 Task: Add Andalou Naturals 1000 Roses Shower Gel to the cart.
Action: Mouse moved to (321, 158)
Screenshot: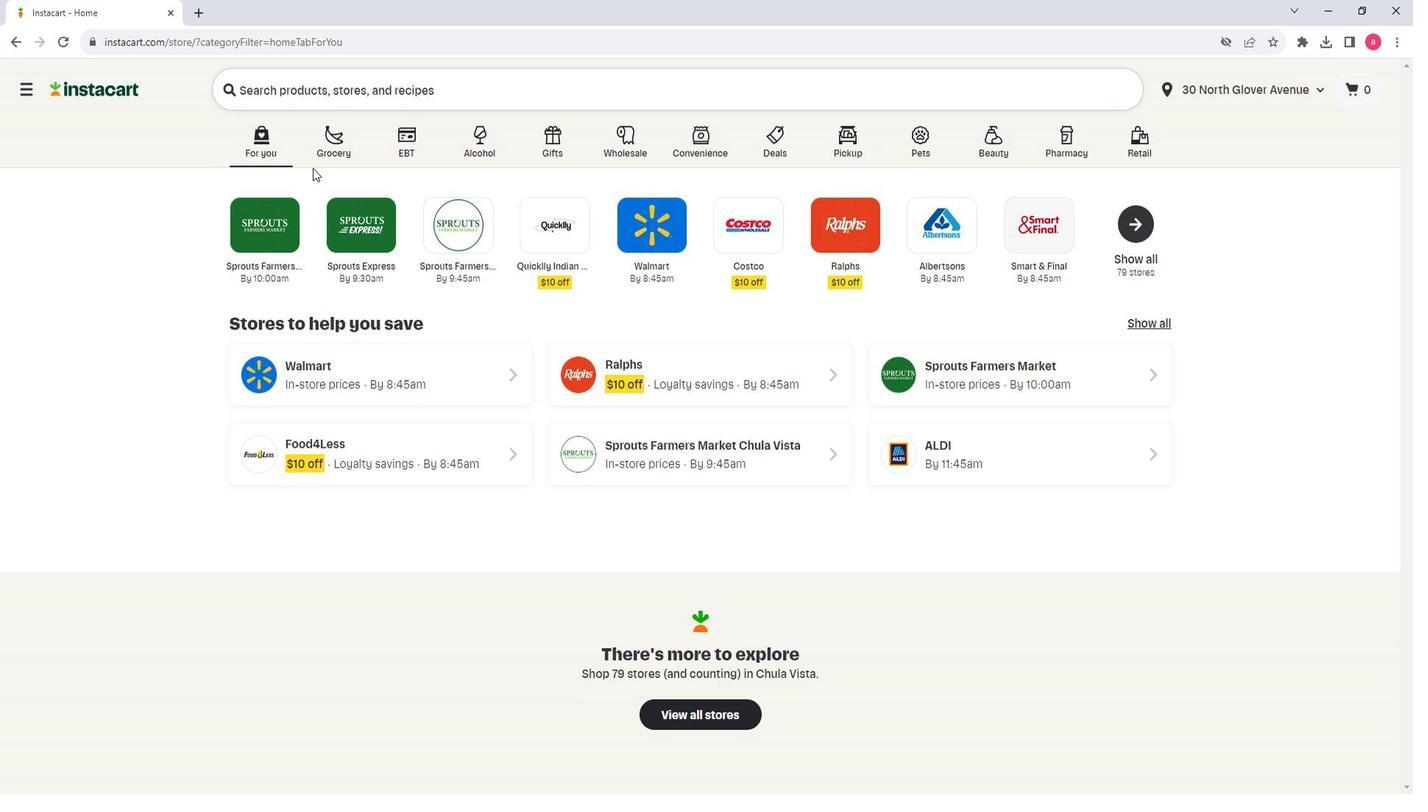 
Action: Mouse pressed left at (321, 158)
Screenshot: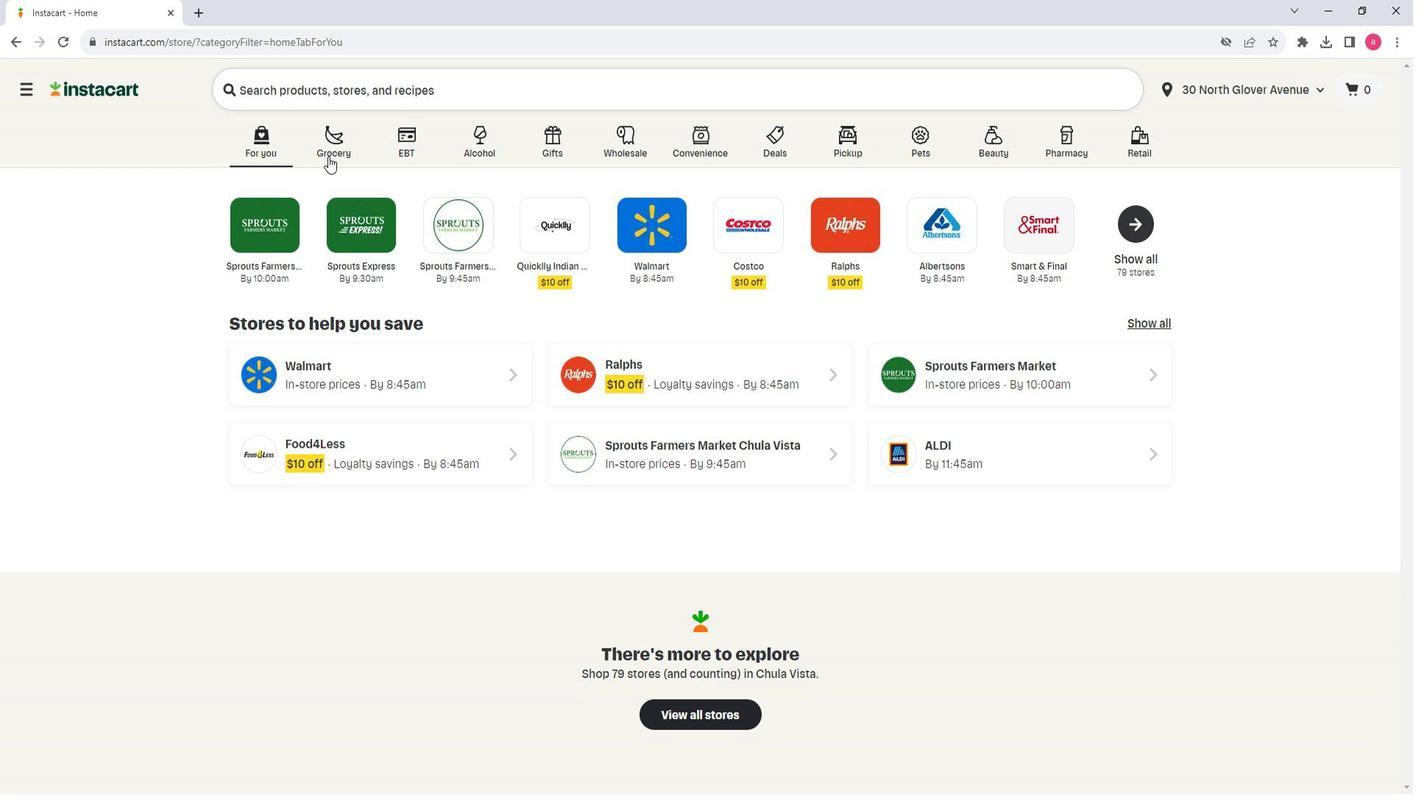 
Action: Mouse moved to (441, 412)
Screenshot: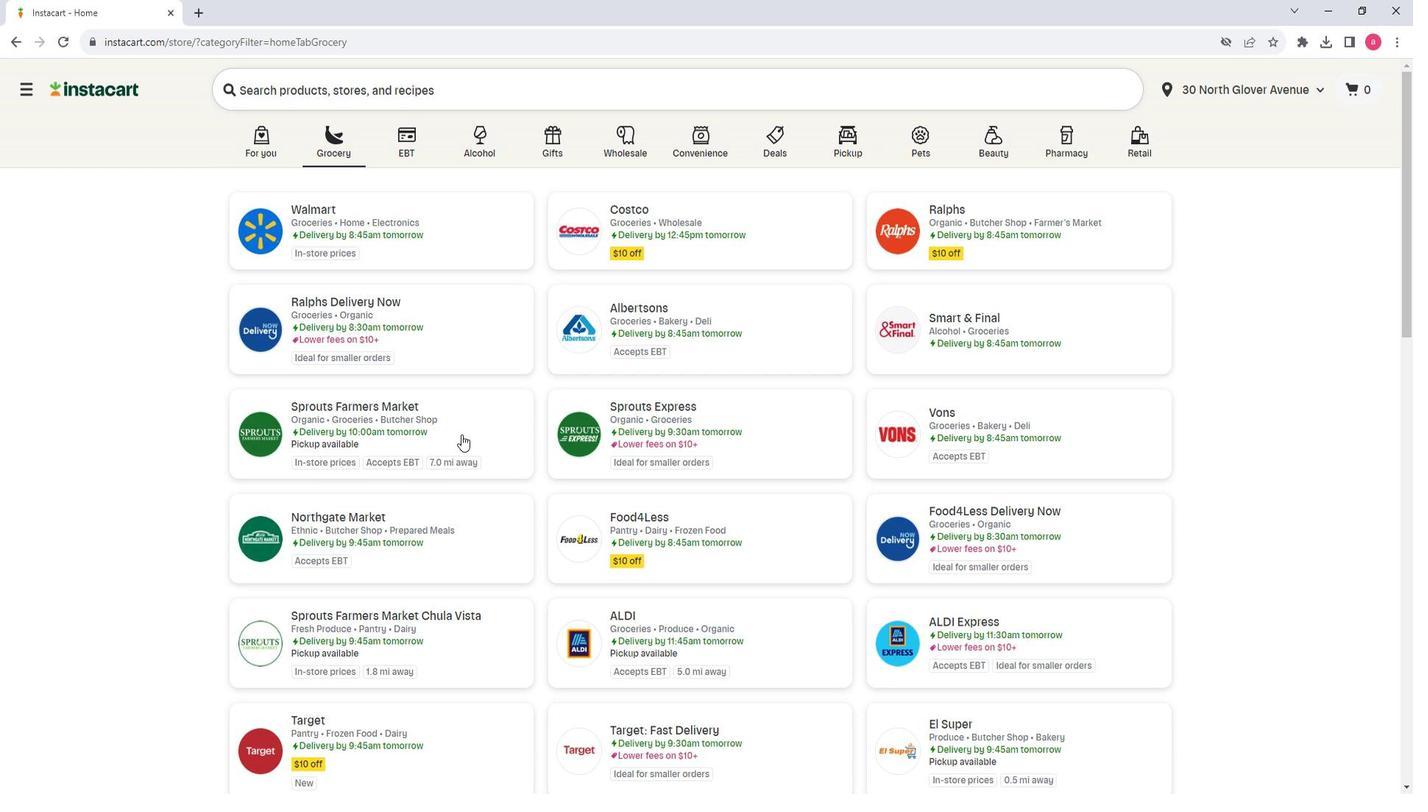 
Action: Mouse pressed left at (441, 412)
Screenshot: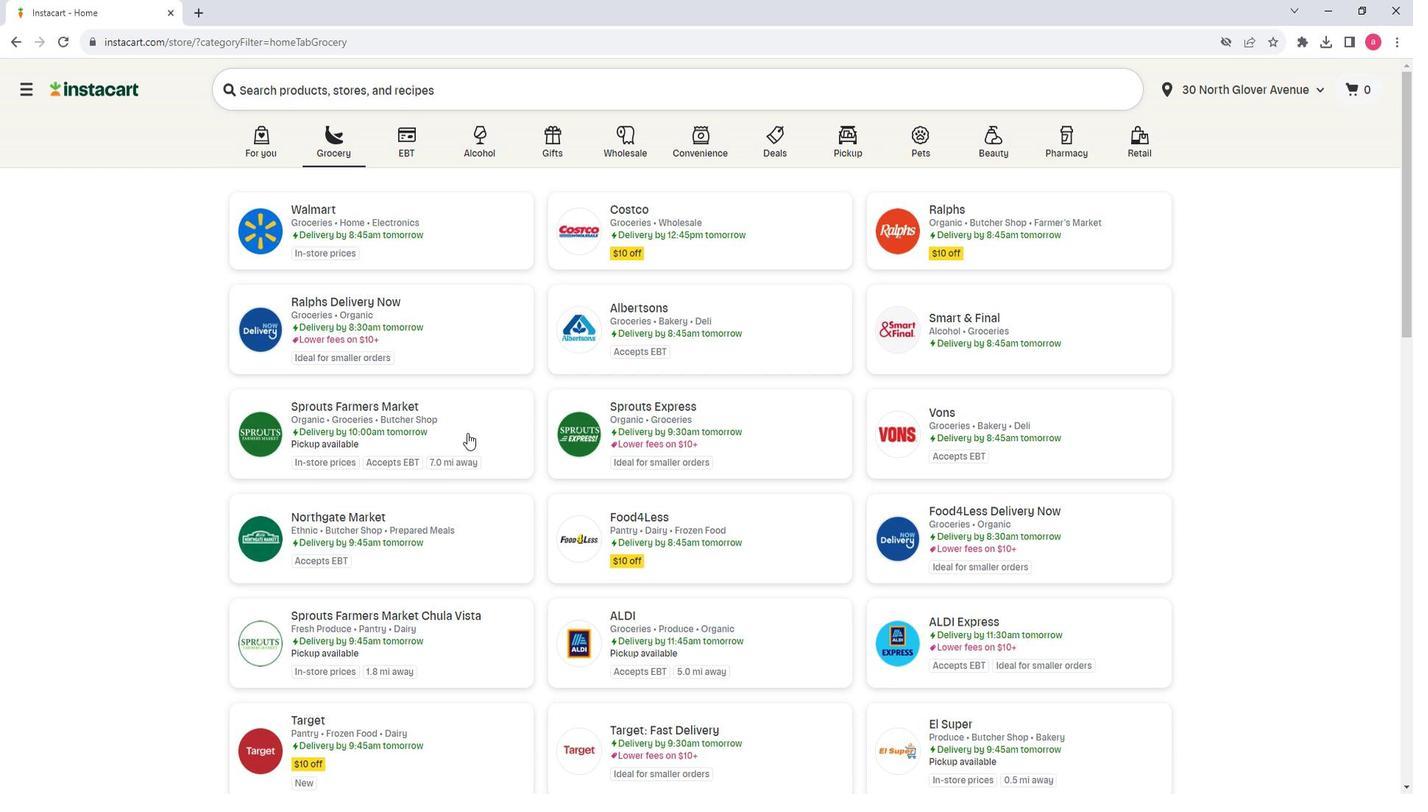
Action: Mouse moved to (147, 496)
Screenshot: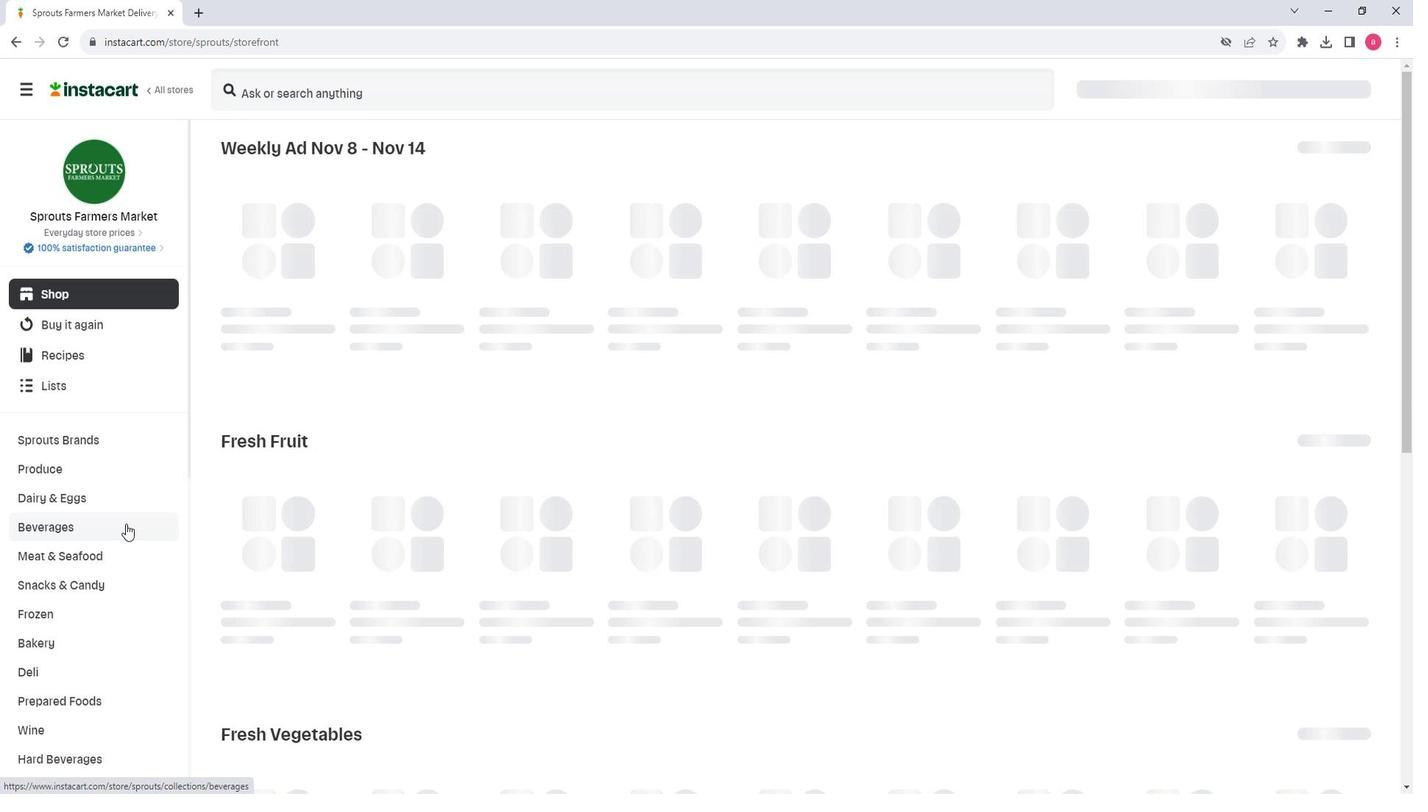 
Action: Mouse scrolled (147, 496) with delta (0, 0)
Screenshot: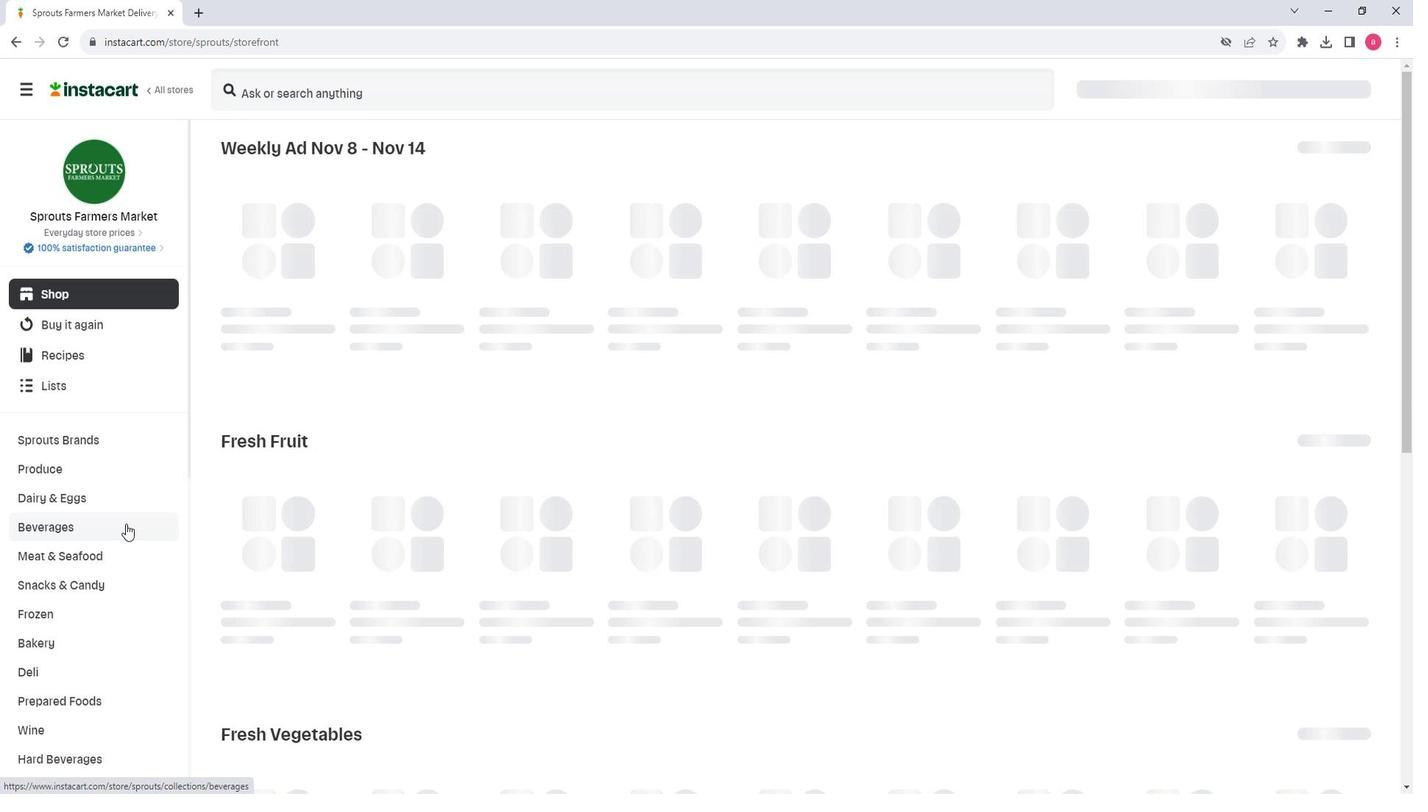 
Action: Mouse moved to (149, 498)
Screenshot: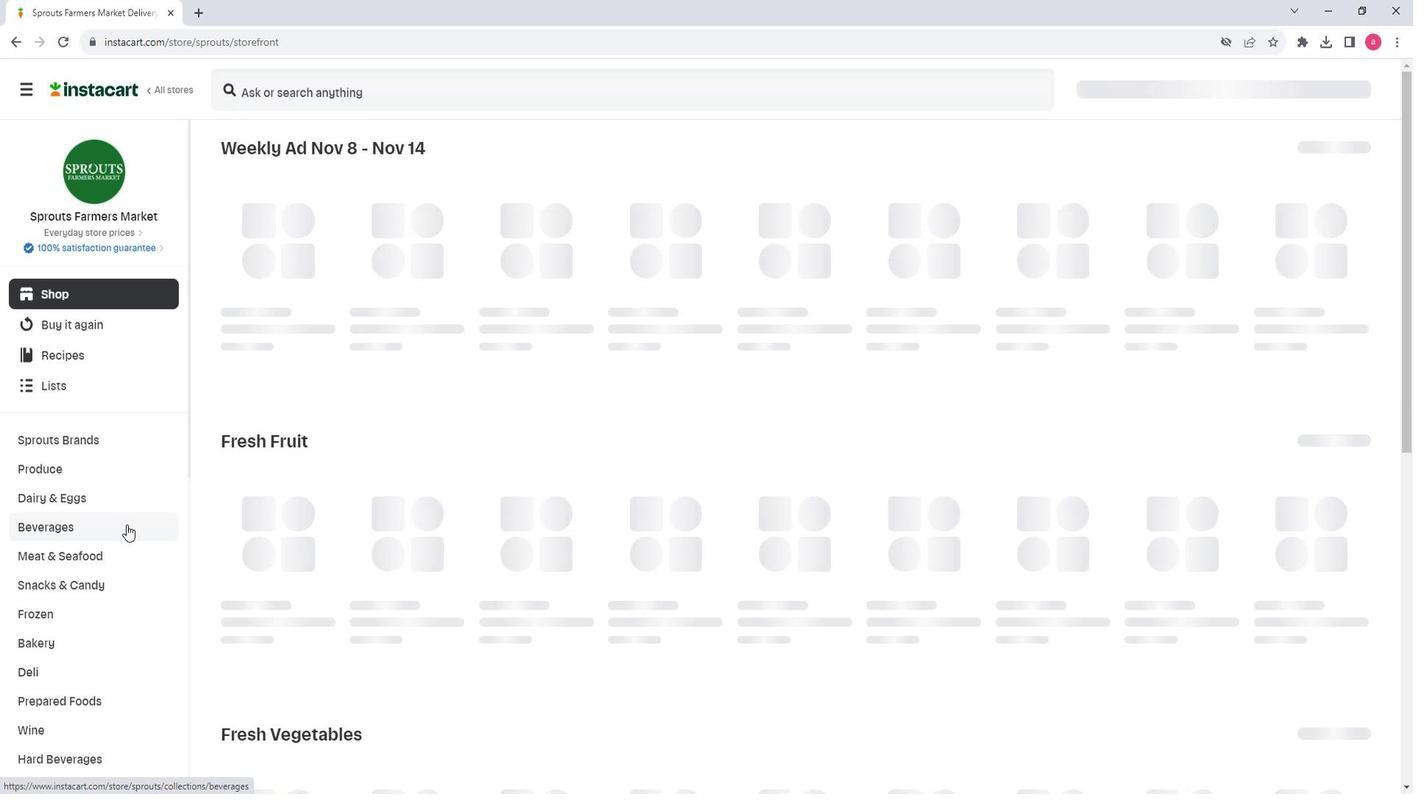 
Action: Mouse scrolled (149, 497) with delta (0, 0)
Screenshot: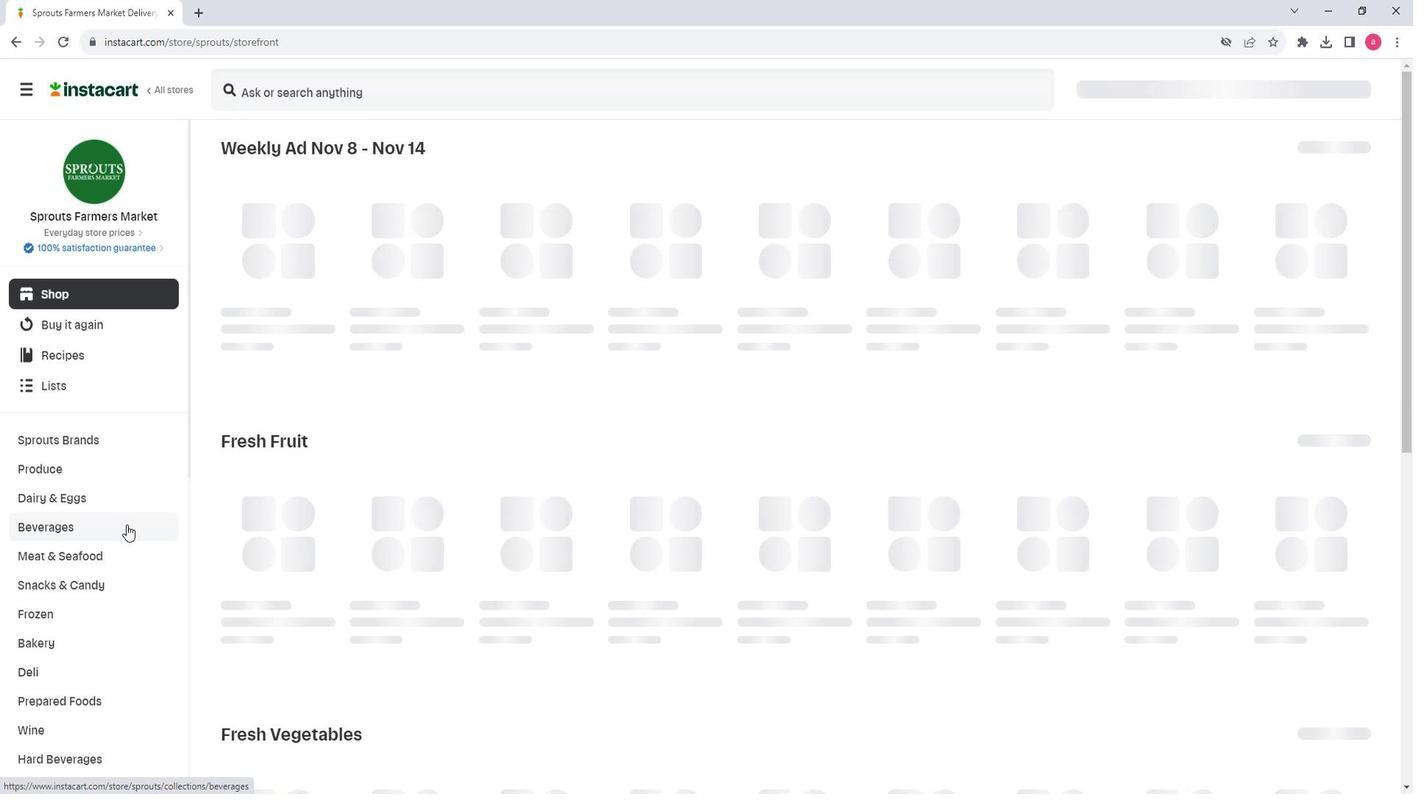 
Action: Mouse moved to (150, 501)
Screenshot: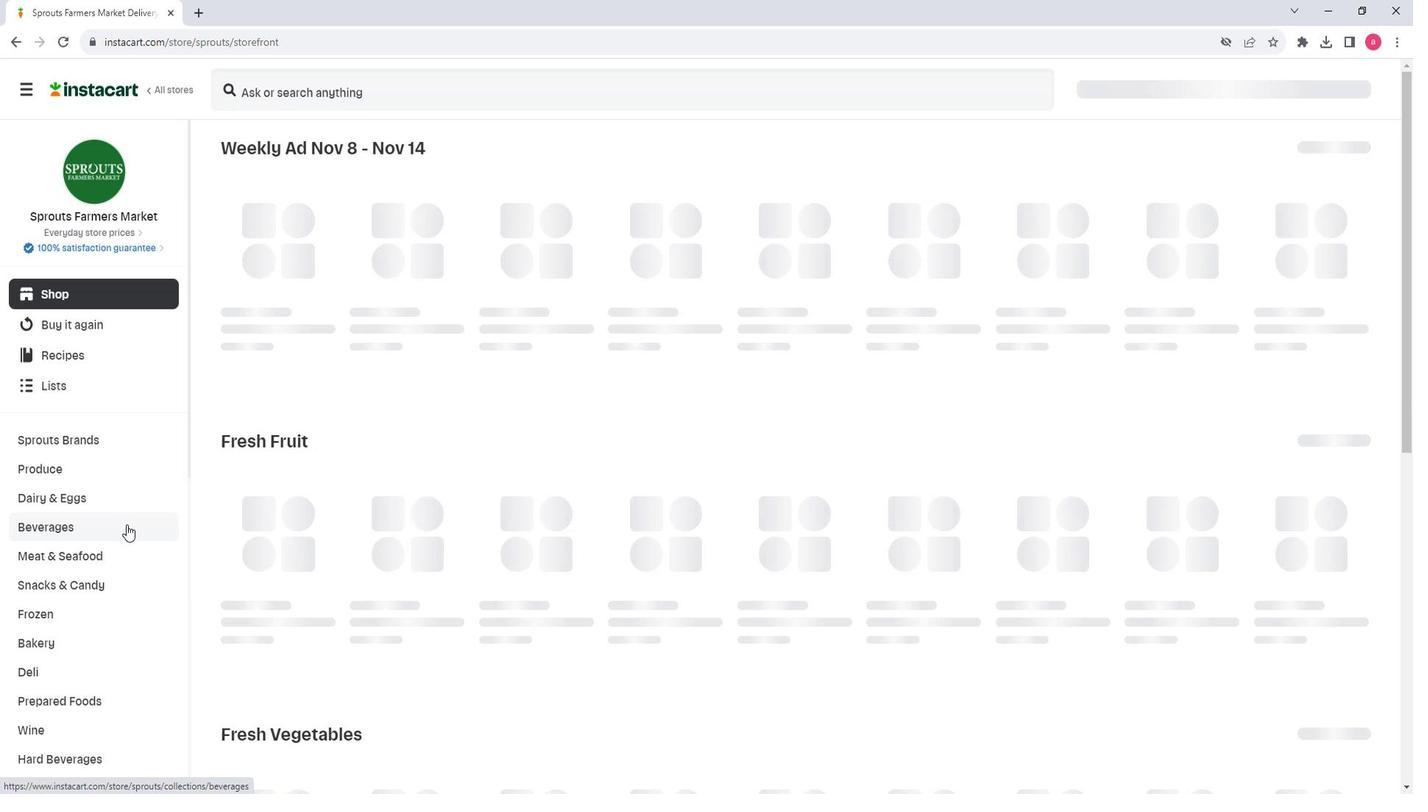 
Action: Mouse scrolled (150, 500) with delta (0, 0)
Screenshot: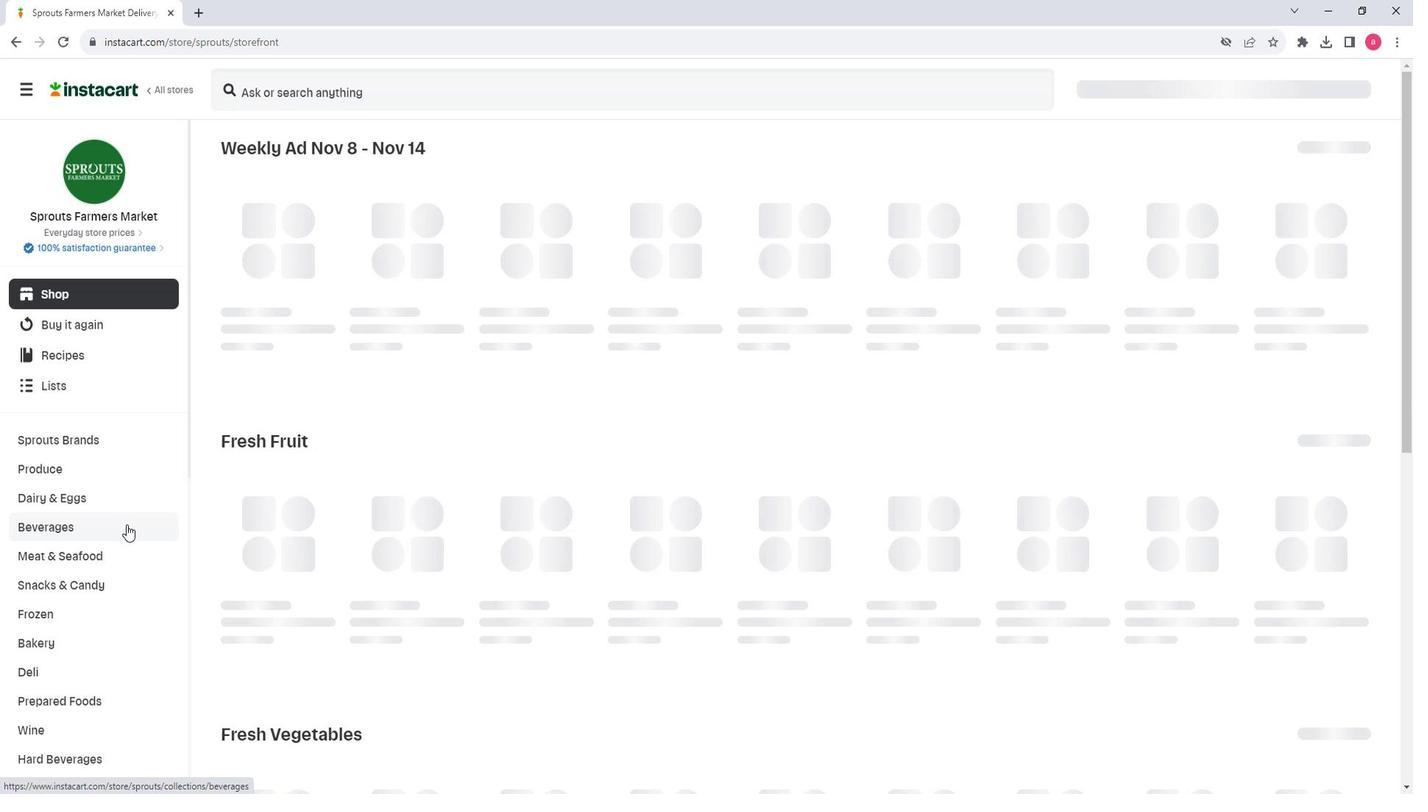 
Action: Mouse moved to (150, 501)
Screenshot: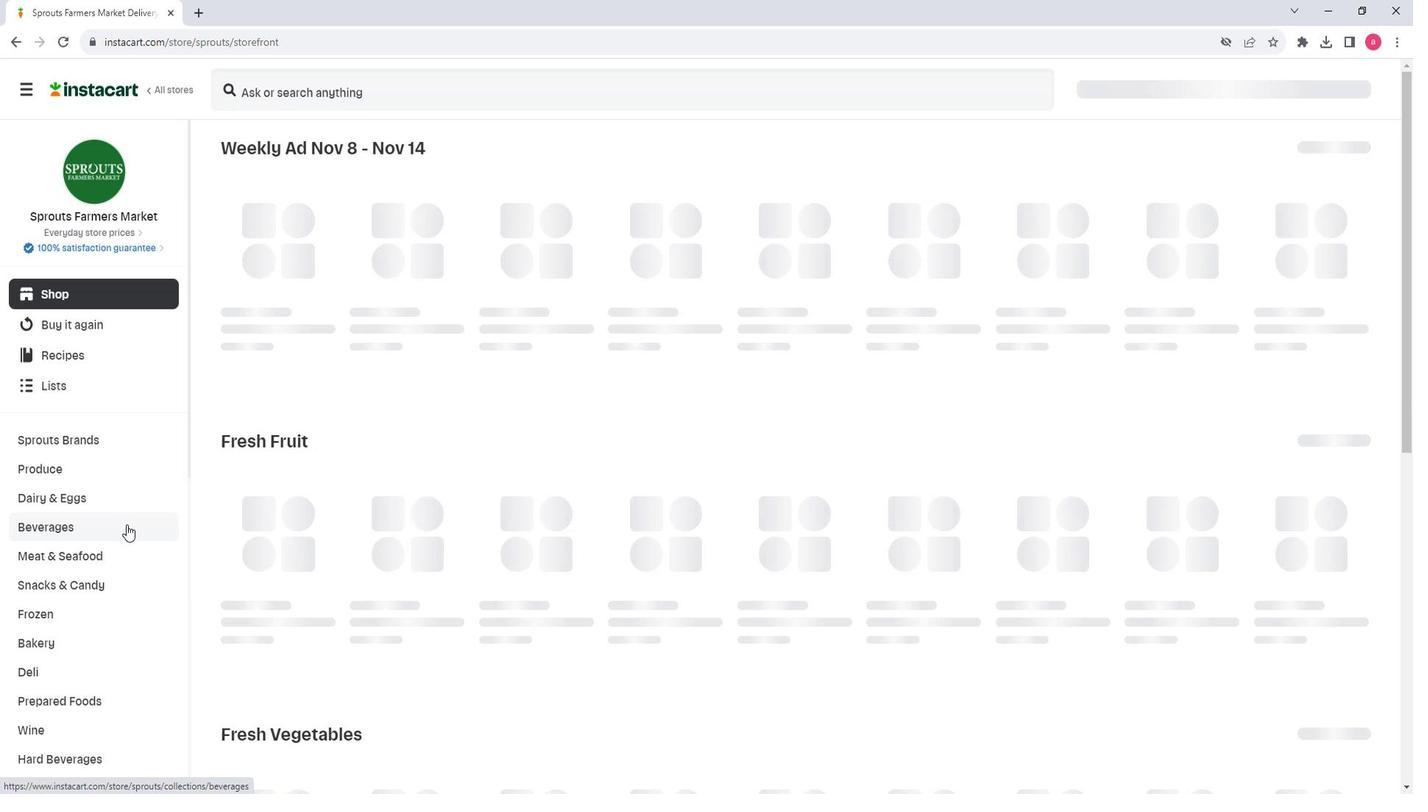 
Action: Mouse scrolled (150, 501) with delta (0, 0)
Screenshot: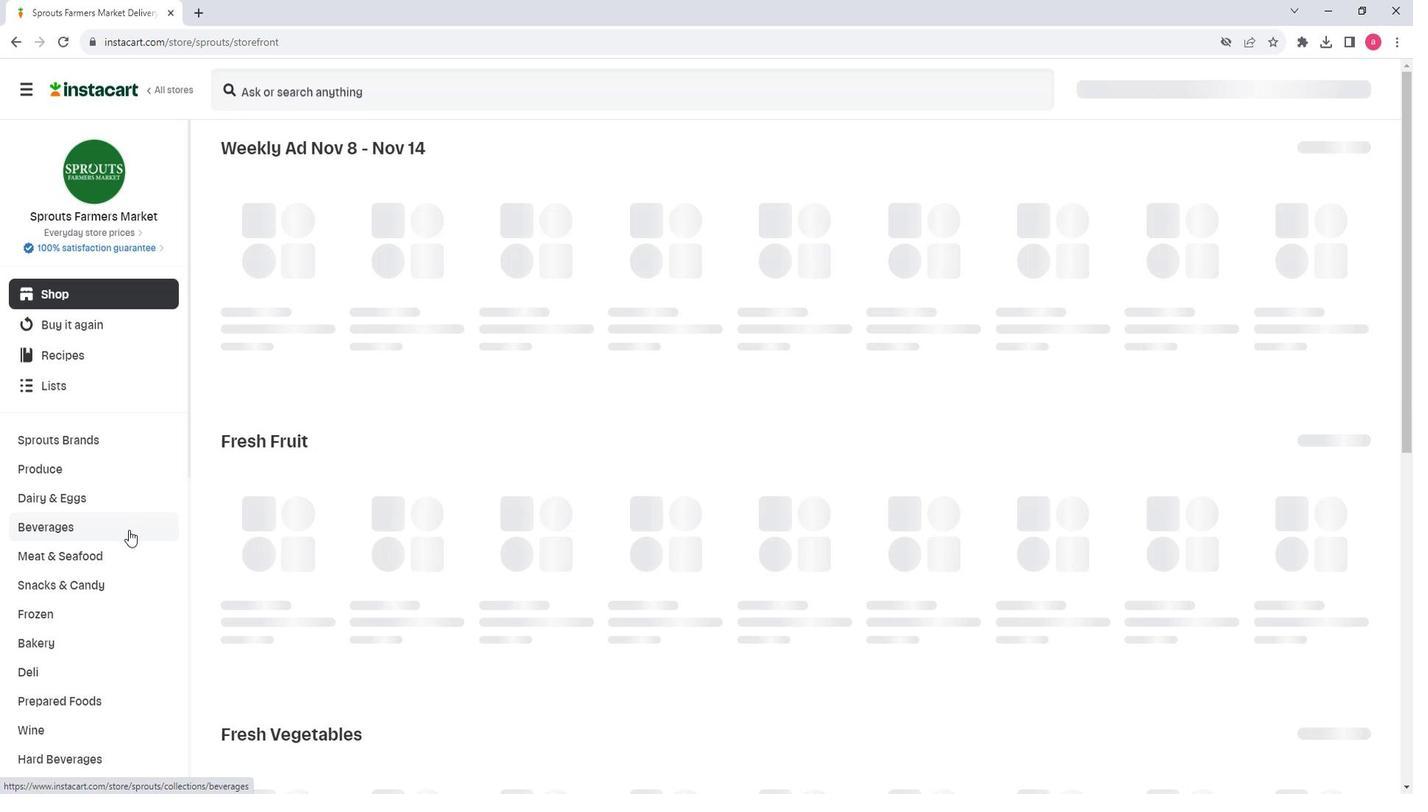
Action: Mouse scrolled (150, 501) with delta (0, 0)
Screenshot: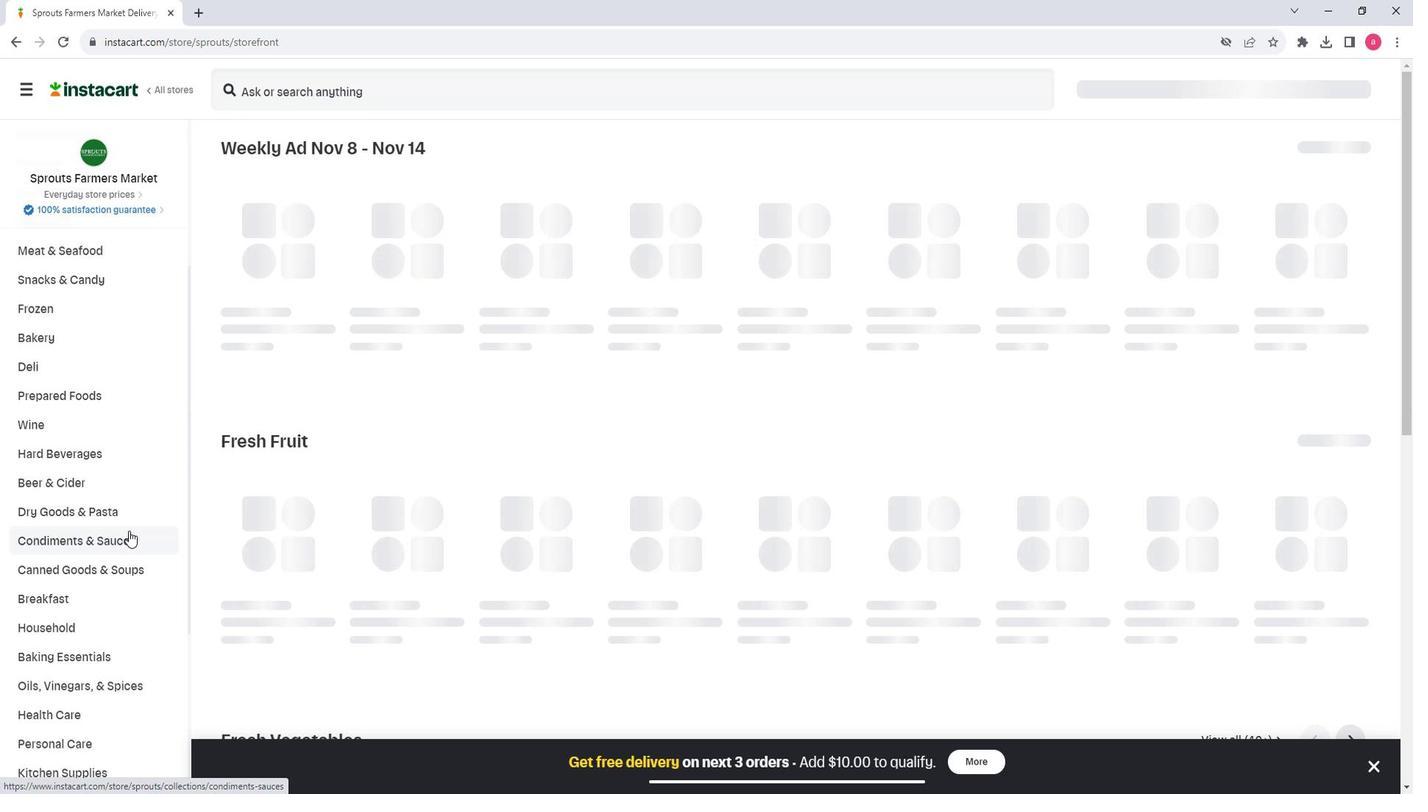 
Action: Mouse scrolled (150, 501) with delta (0, 0)
Screenshot: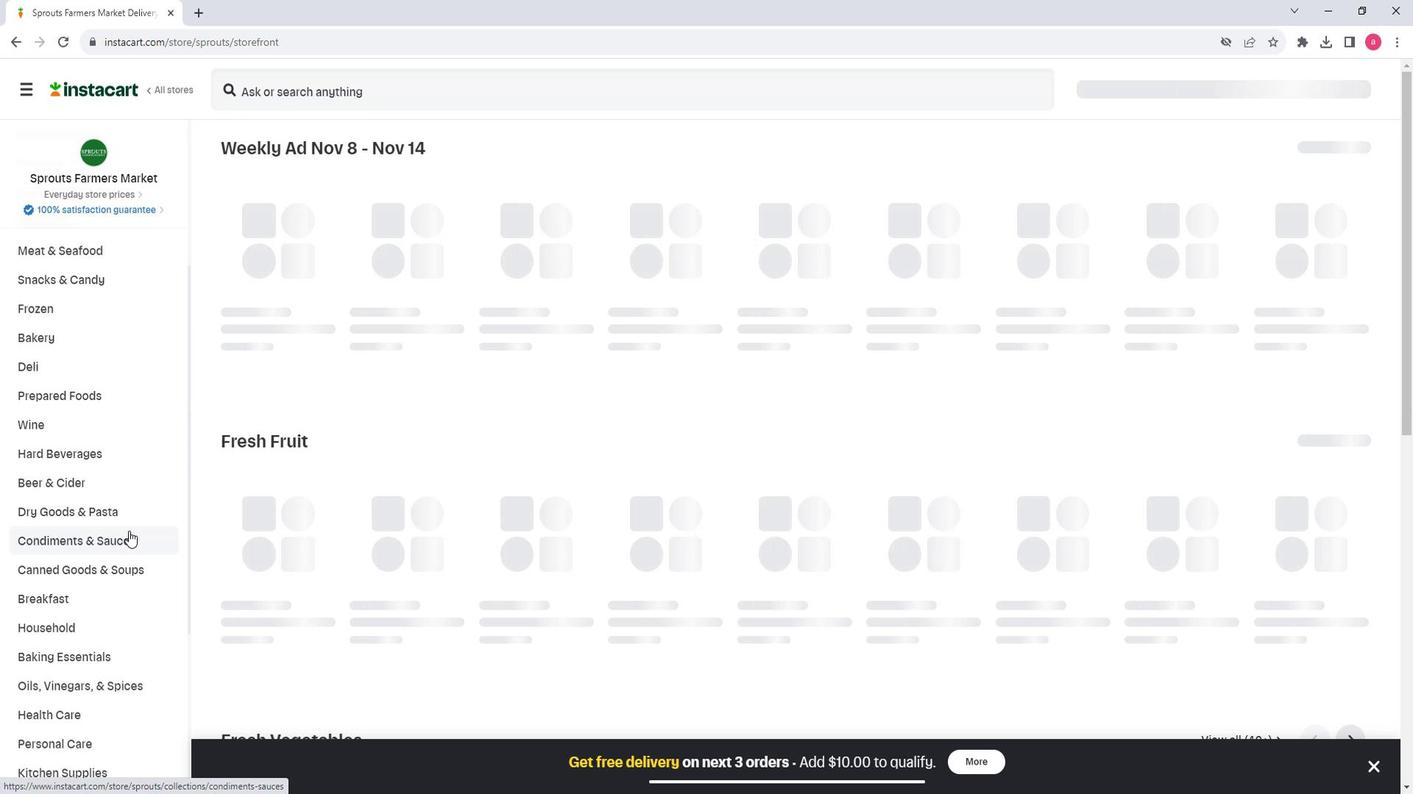 
Action: Mouse moved to (125, 557)
Screenshot: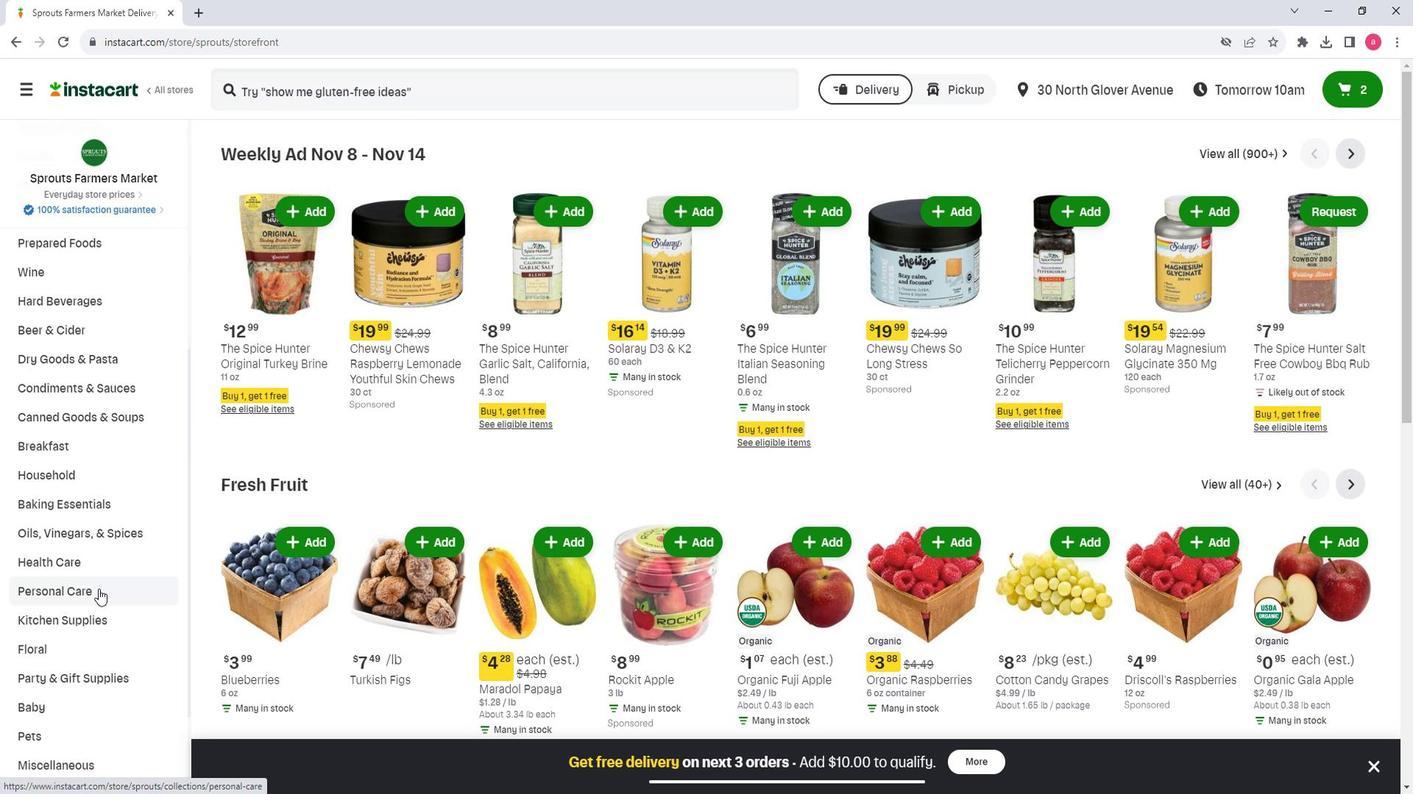 
Action: Mouse pressed left at (125, 557)
Screenshot: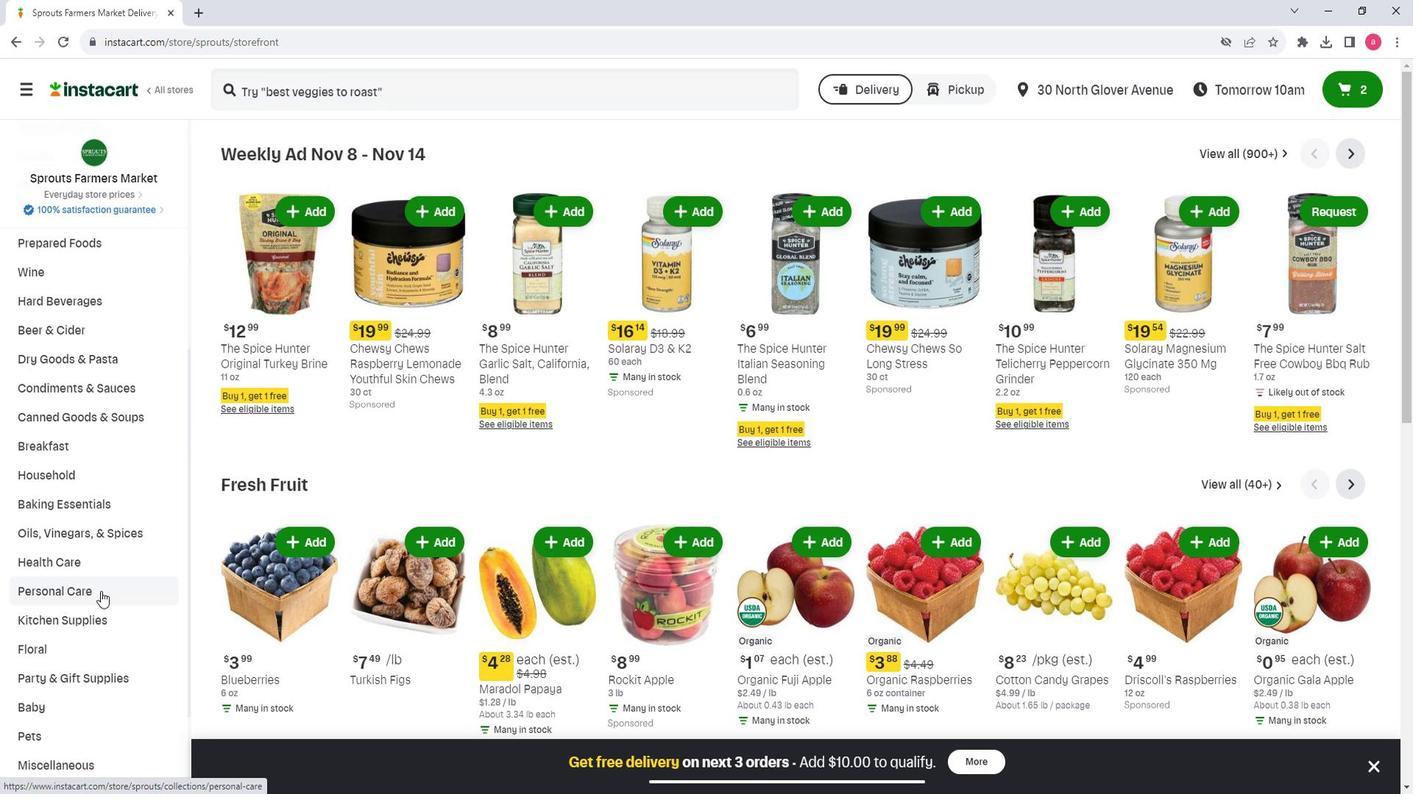 
Action: Mouse moved to (349, 204)
Screenshot: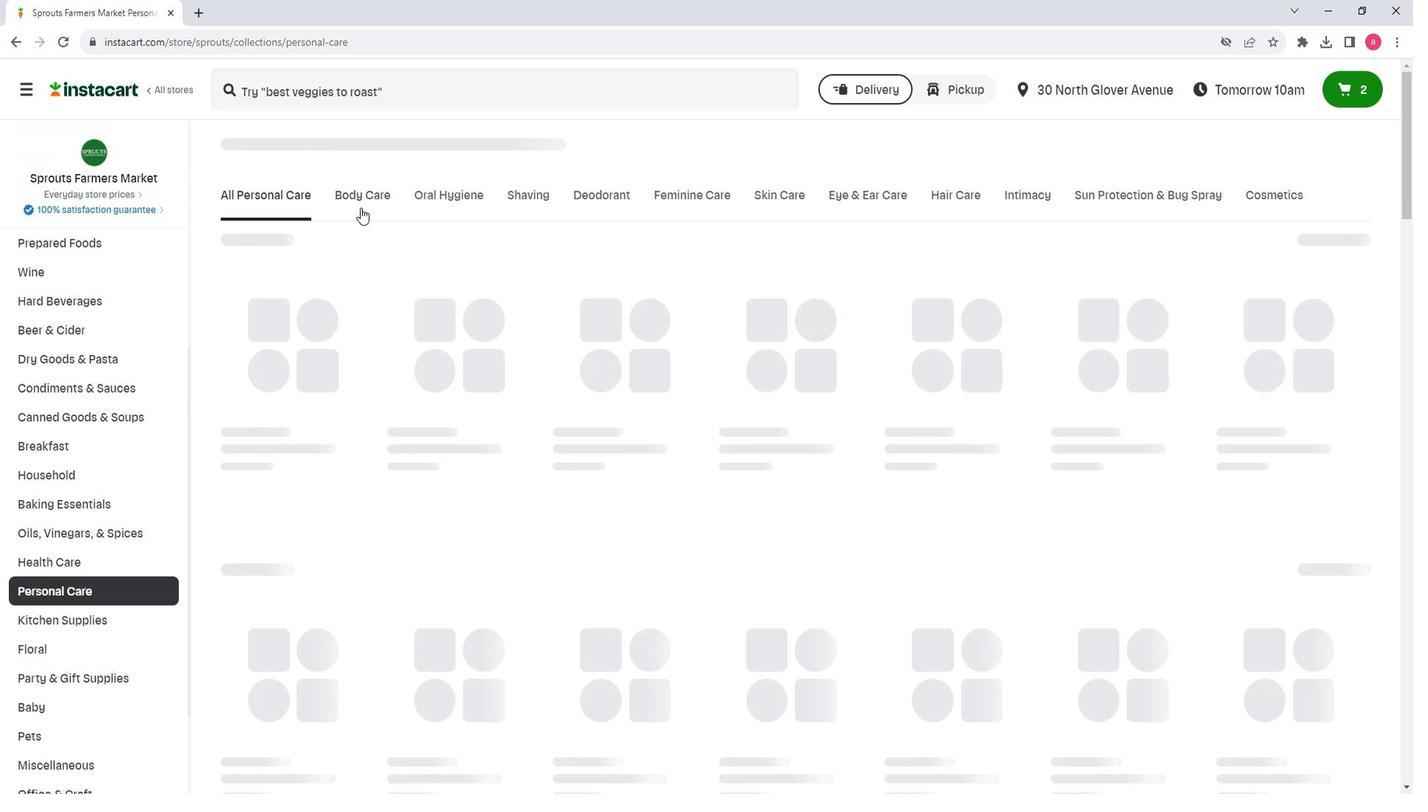 
Action: Mouse pressed left at (349, 204)
Screenshot: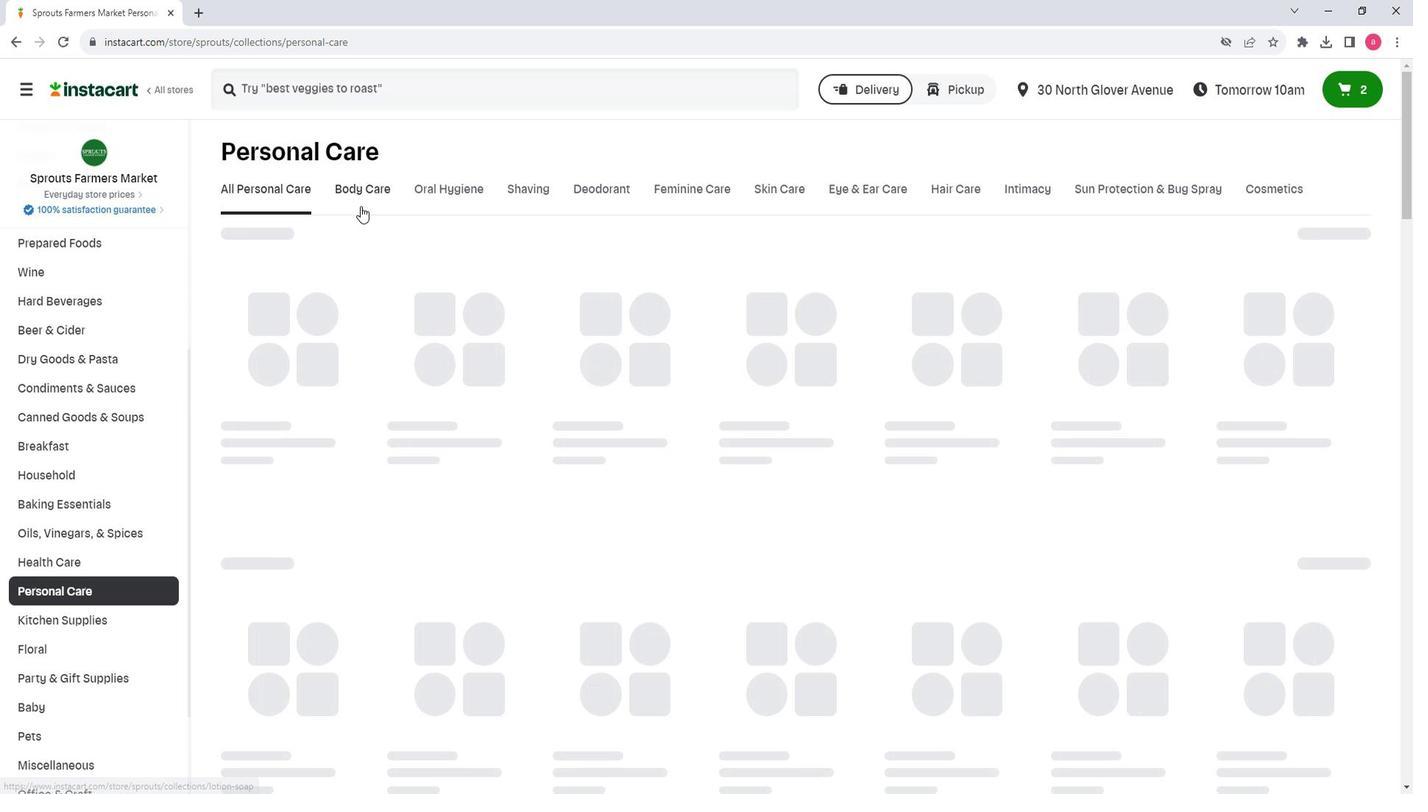 
Action: Mouse moved to (361, 255)
Screenshot: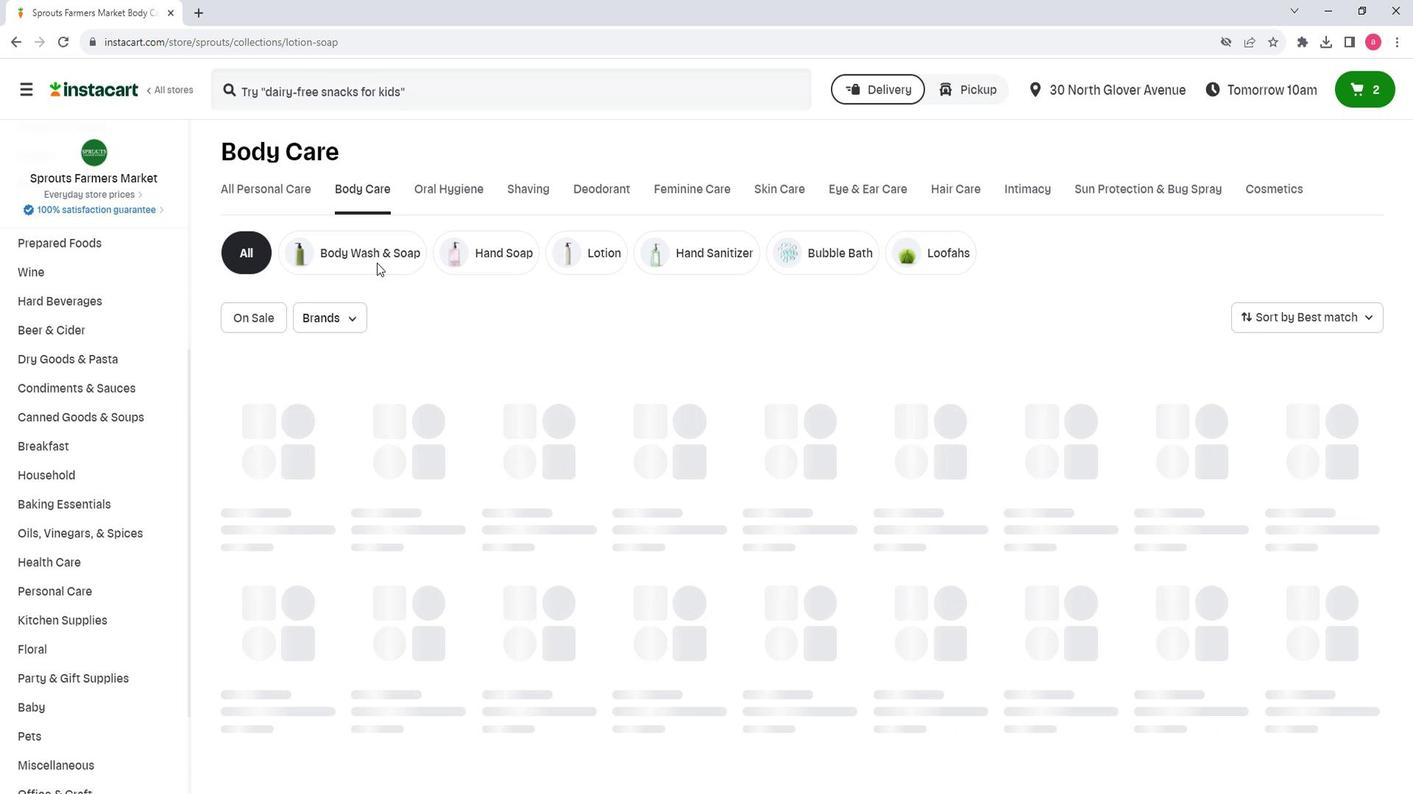 
Action: Mouse pressed left at (361, 255)
Screenshot: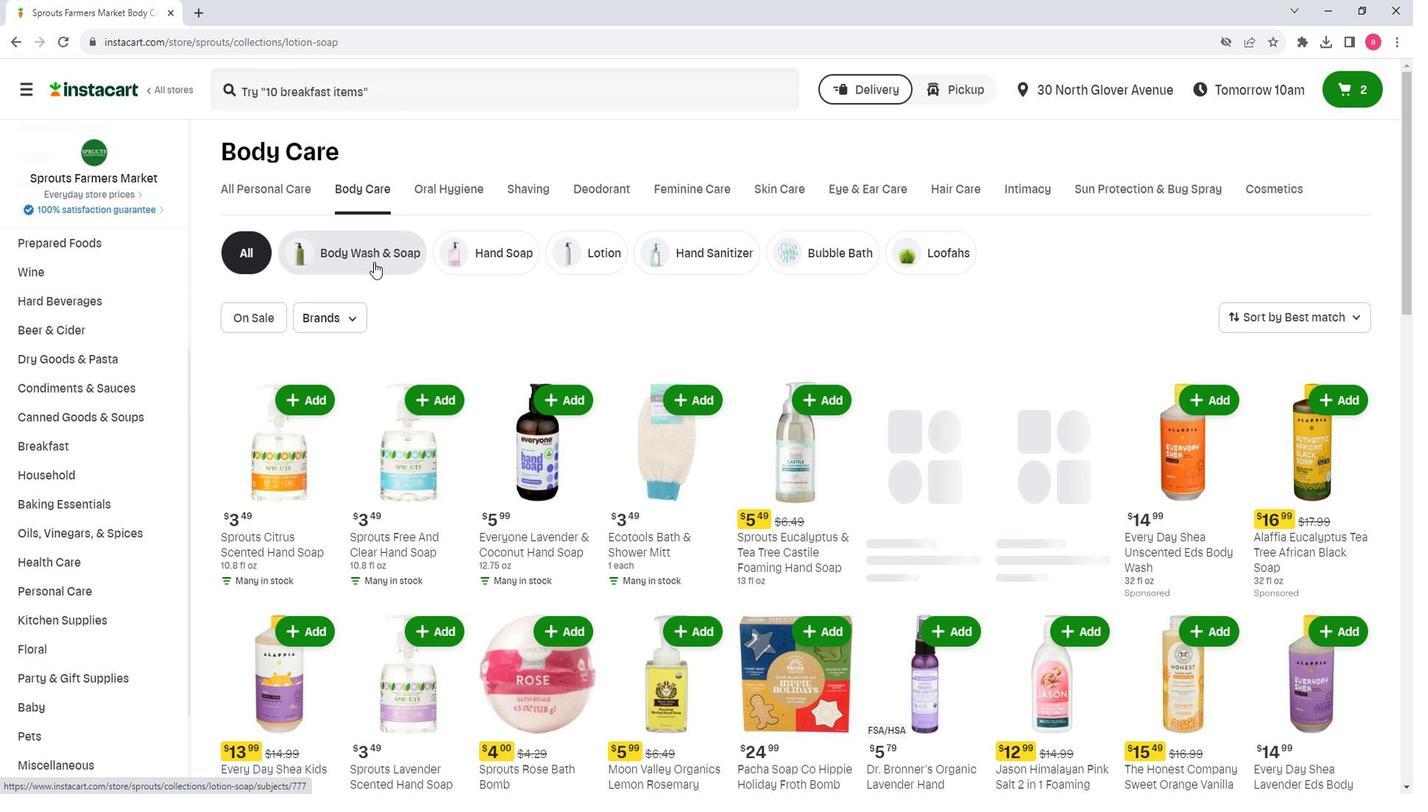 
Action: Mouse moved to (287, 98)
Screenshot: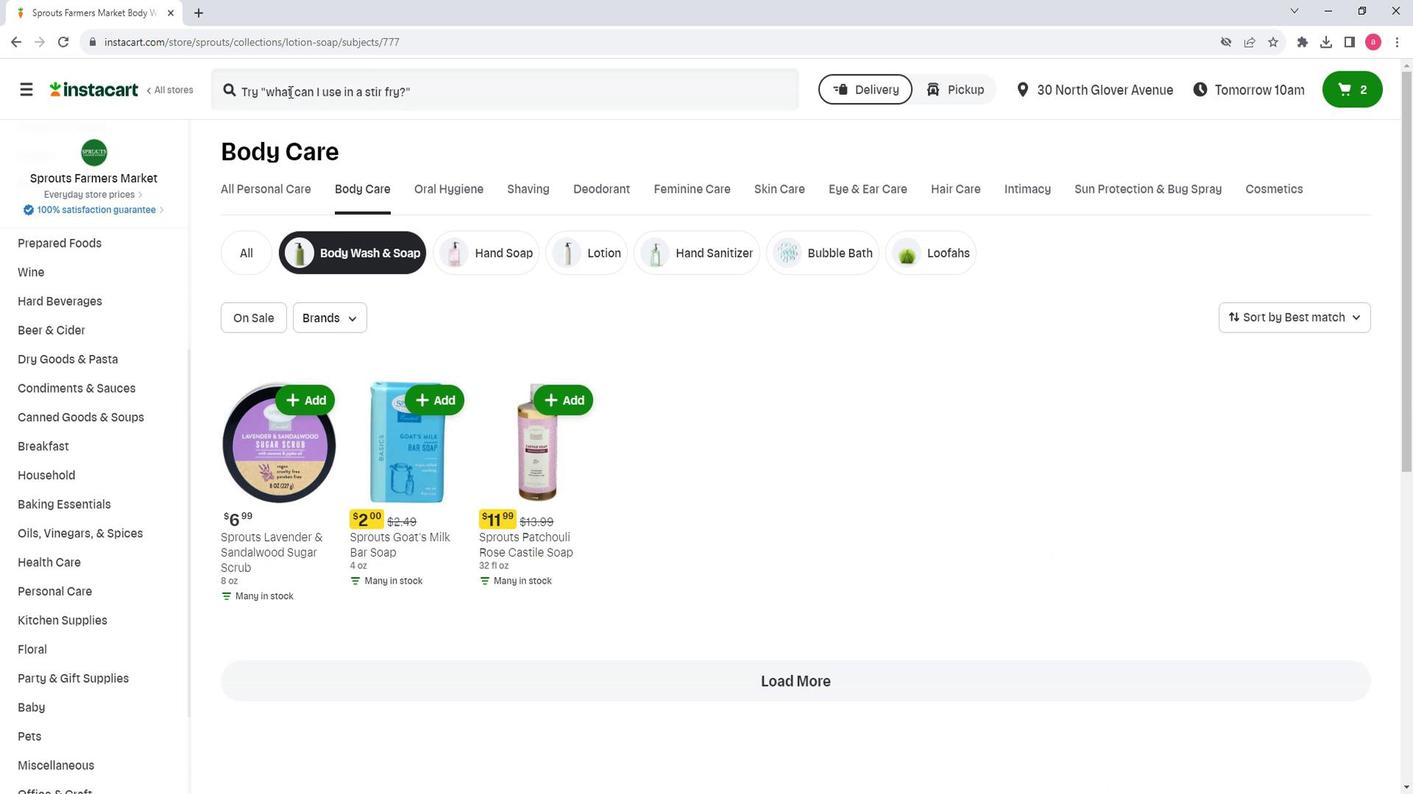 
Action: Mouse pressed left at (287, 98)
Screenshot: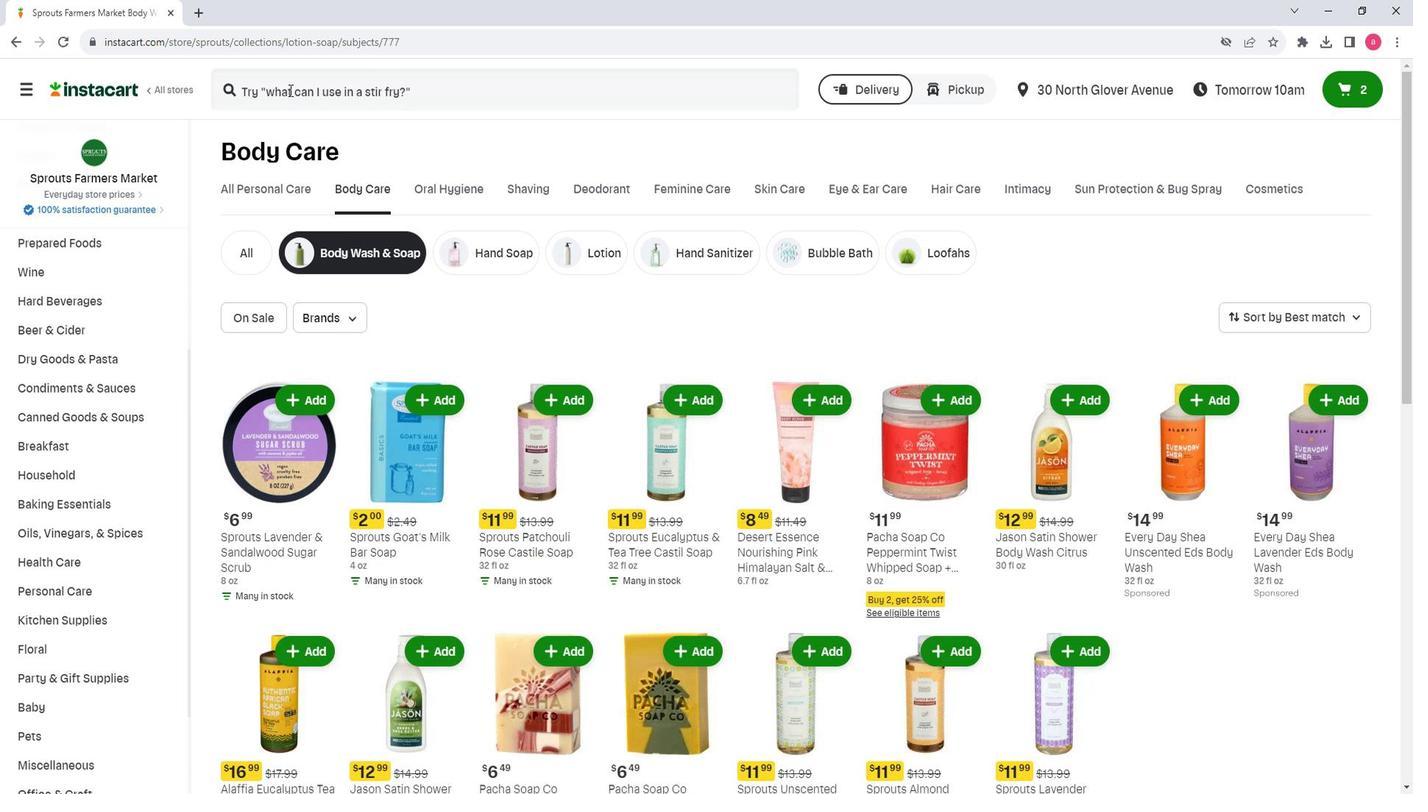 
Action: Key pressed <Key.shift>Andalou<Key.space><Key.shift><Key.shift><Key.shift><Key.shift><Key.shift><Key.shift><Key.shift><Key.shift><Key.shift><Key.shift><Key.shift><Key.shift><Key.shift><Key.shift><Key.shift>Naturals<Key.space>1000<Key.space><Key.shift>Roses<Key.space><Key.shift>Shower<Key.space><Key.shift><Key.shift><Key.shift><Key.shift><Key.shift><Key.shift><Key.shift><Key.shift>Gel<Key.enter>
Screenshot: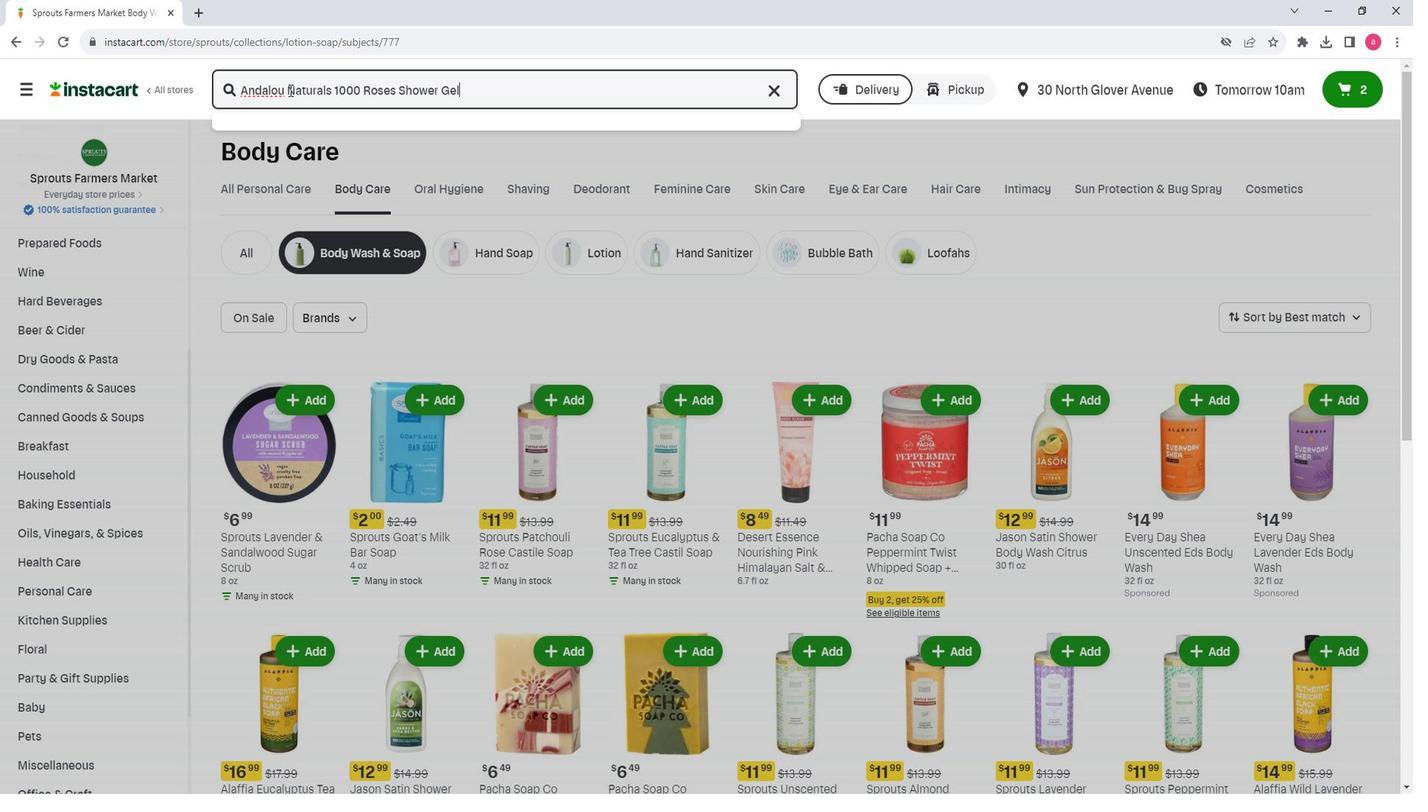 
Action: Mouse moved to (384, 218)
Screenshot: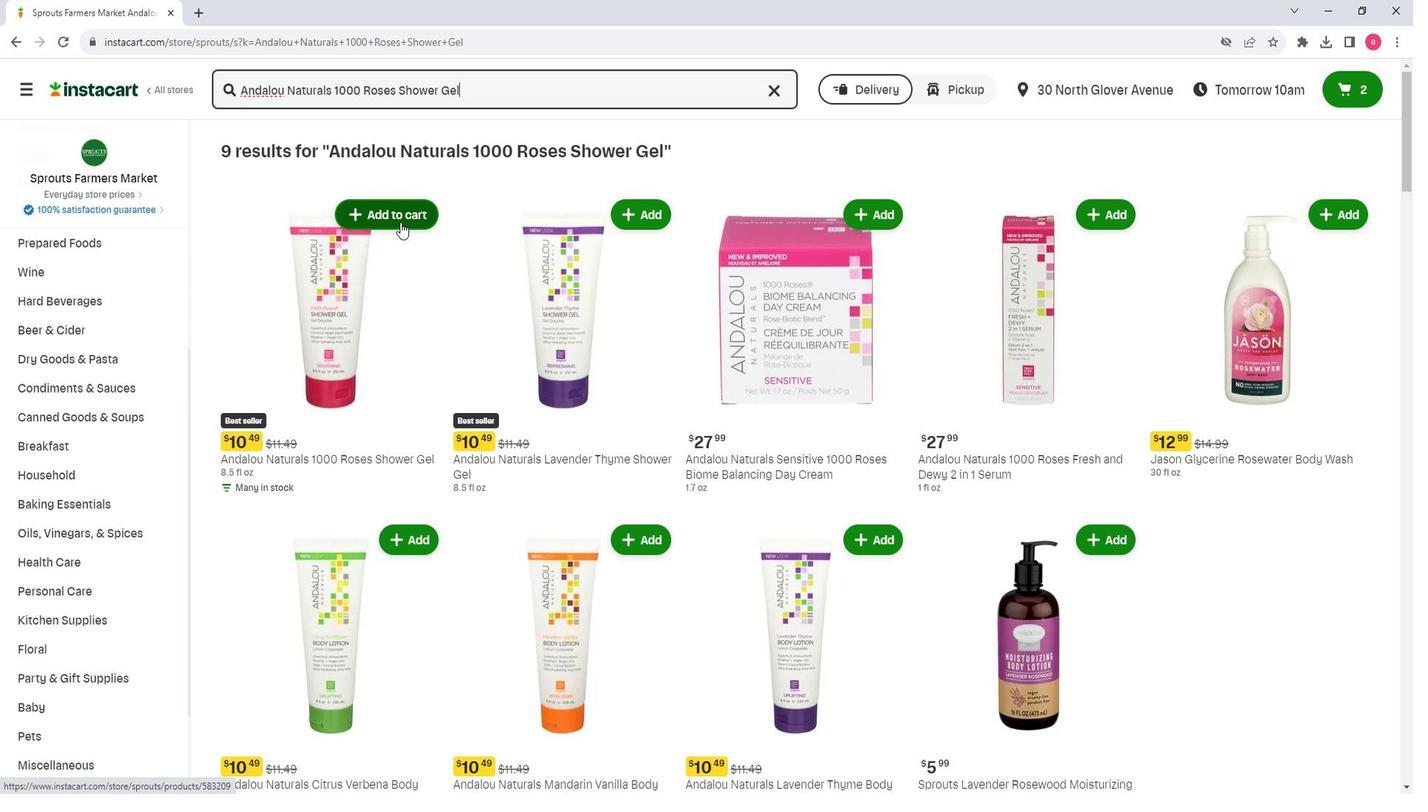 
Action: Mouse pressed left at (384, 218)
Screenshot: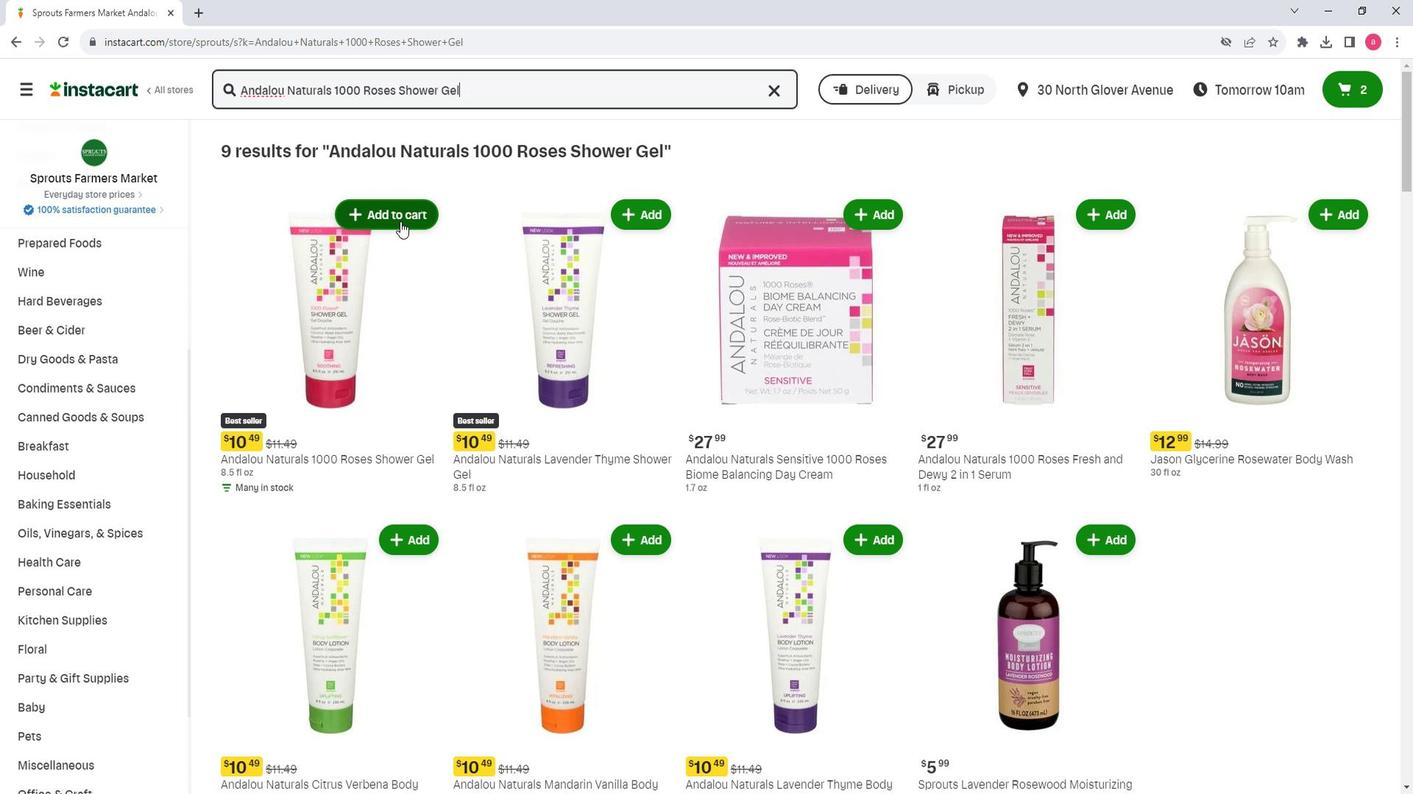 
Action: Mouse moved to (395, 390)
Screenshot: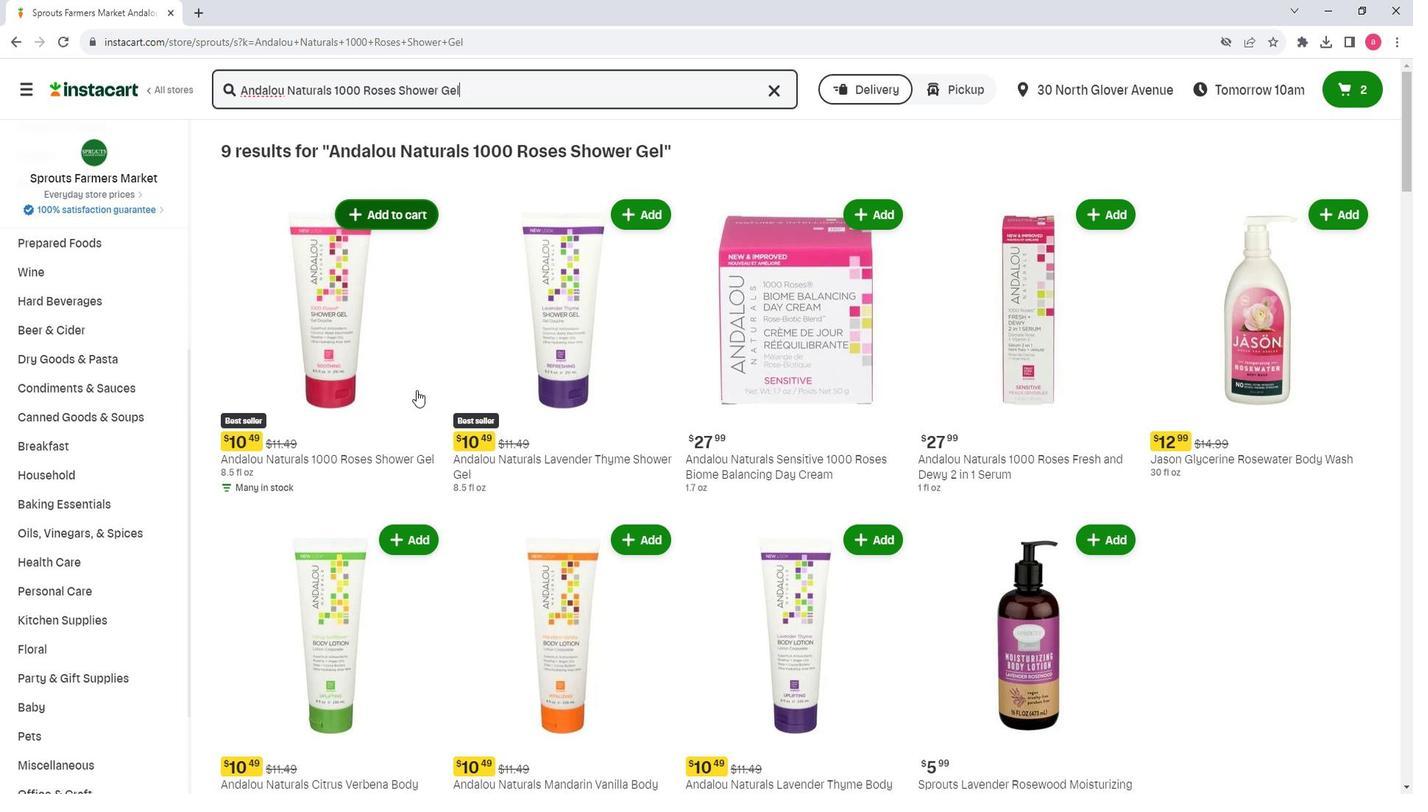 
